 Task: Reply All to email with the signature Dale Allen with the subject 'Service upgrade' from softage.1@softage.net with the message 'Could you provide me with a status report on the project as of today?'
Action: Mouse moved to (882, 109)
Screenshot: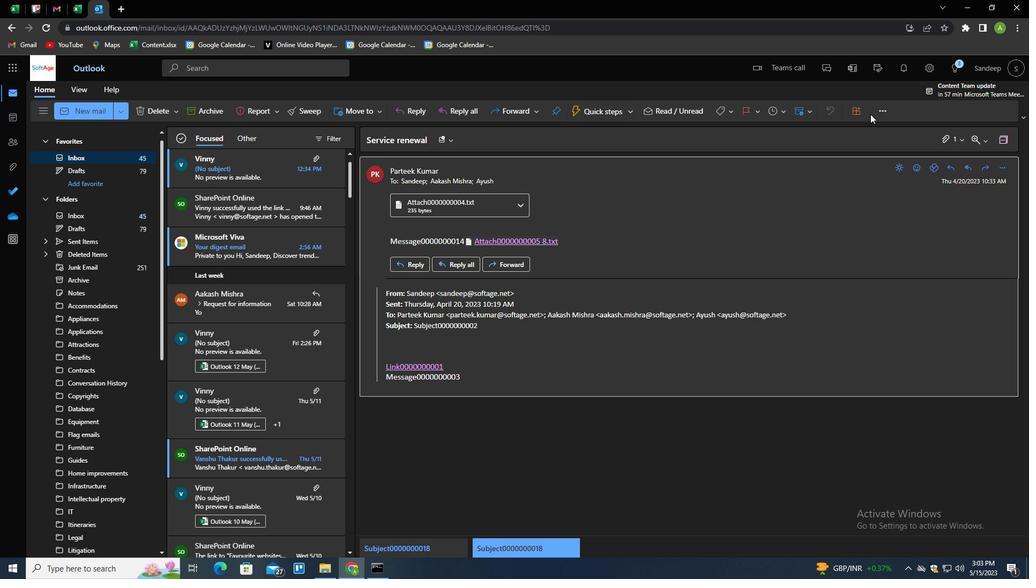 
Action: Mouse pressed left at (882, 109)
Screenshot: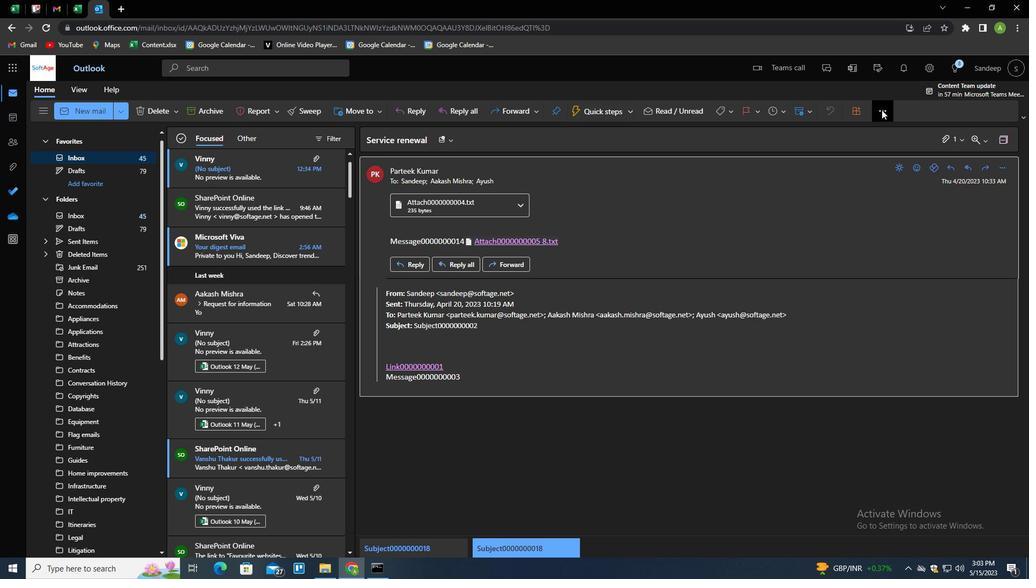 
Action: Mouse moved to (805, 136)
Screenshot: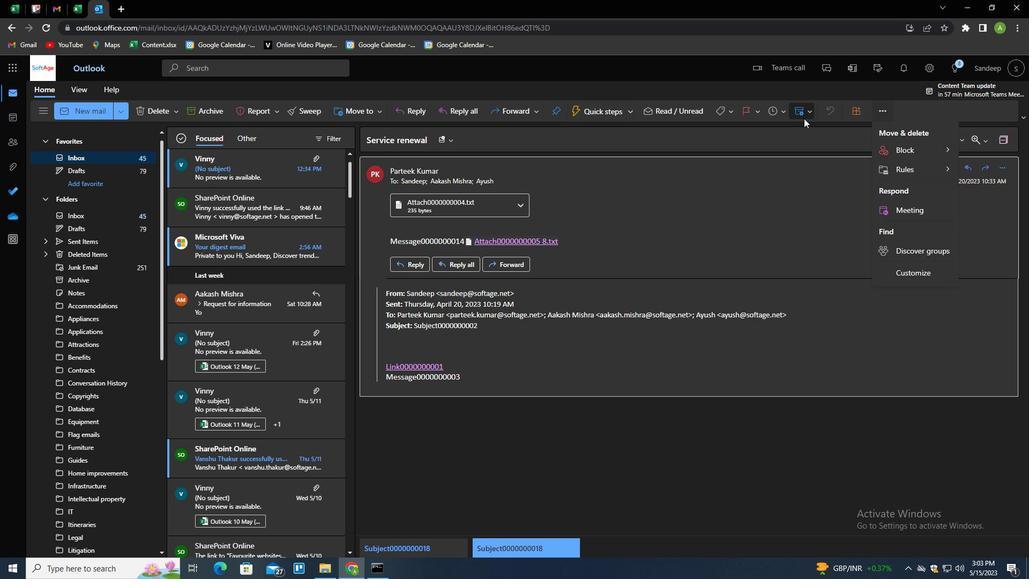 
Action: Mouse pressed left at (805, 136)
Screenshot: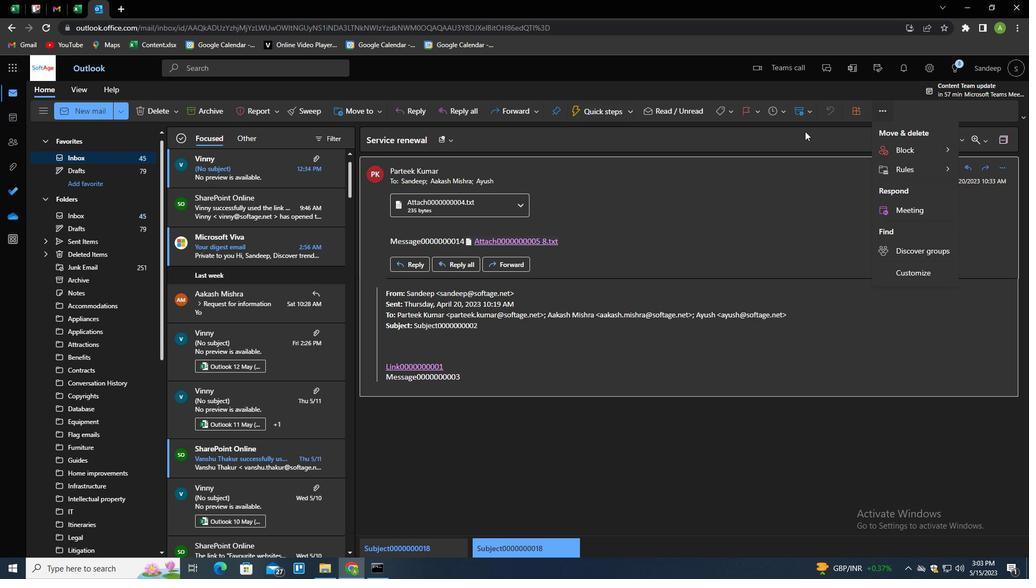 
Action: Mouse moved to (999, 170)
Screenshot: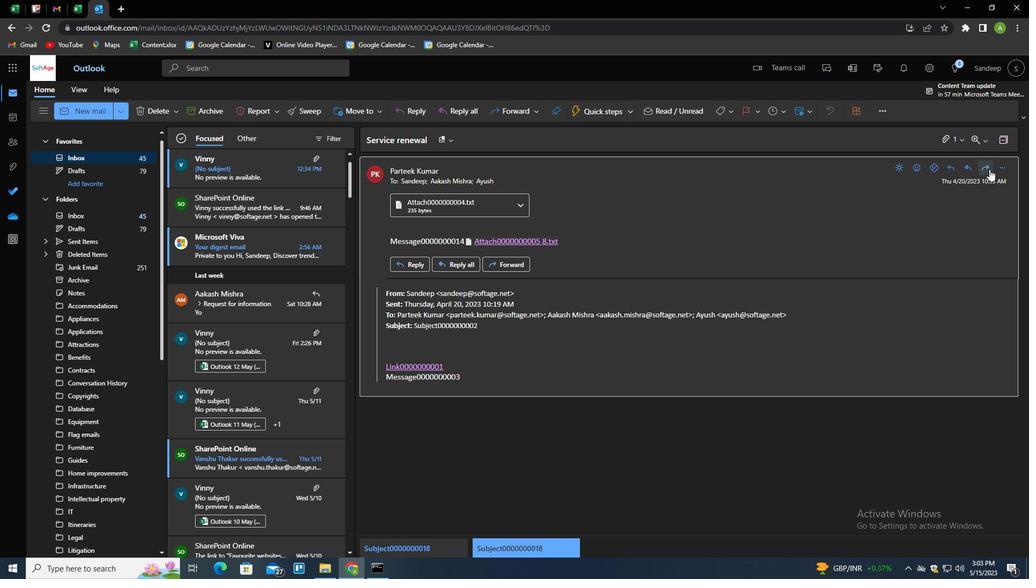
Action: Mouse pressed left at (999, 170)
Screenshot: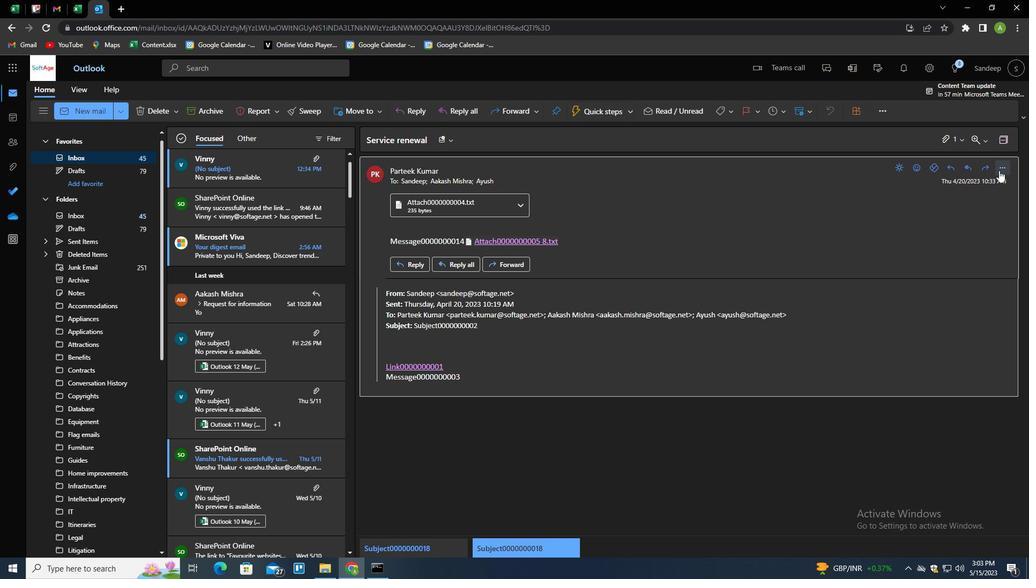 
Action: Mouse moved to (956, 202)
Screenshot: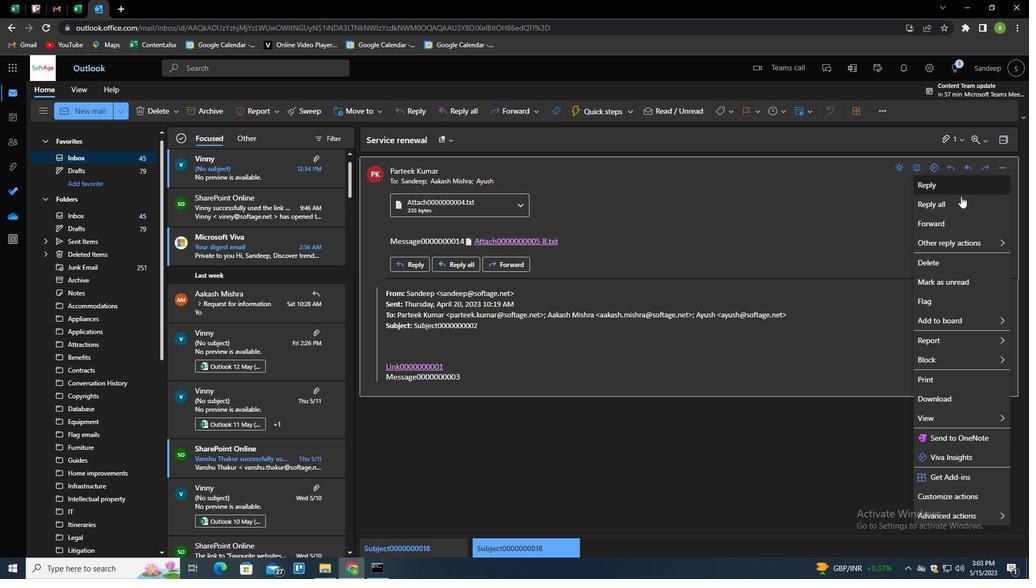 
Action: Mouse pressed left at (956, 202)
Screenshot: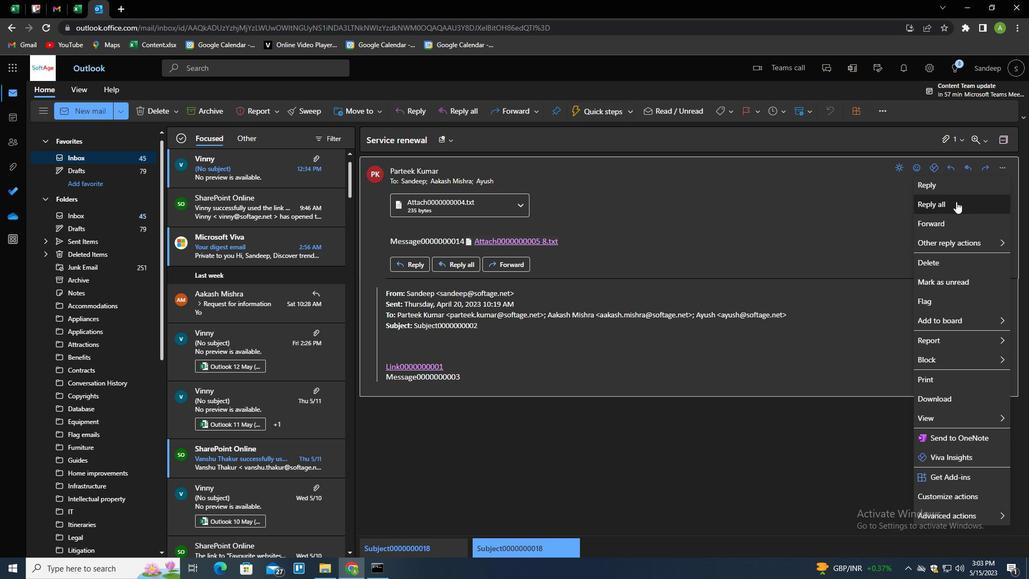 
Action: Mouse moved to (726, 106)
Screenshot: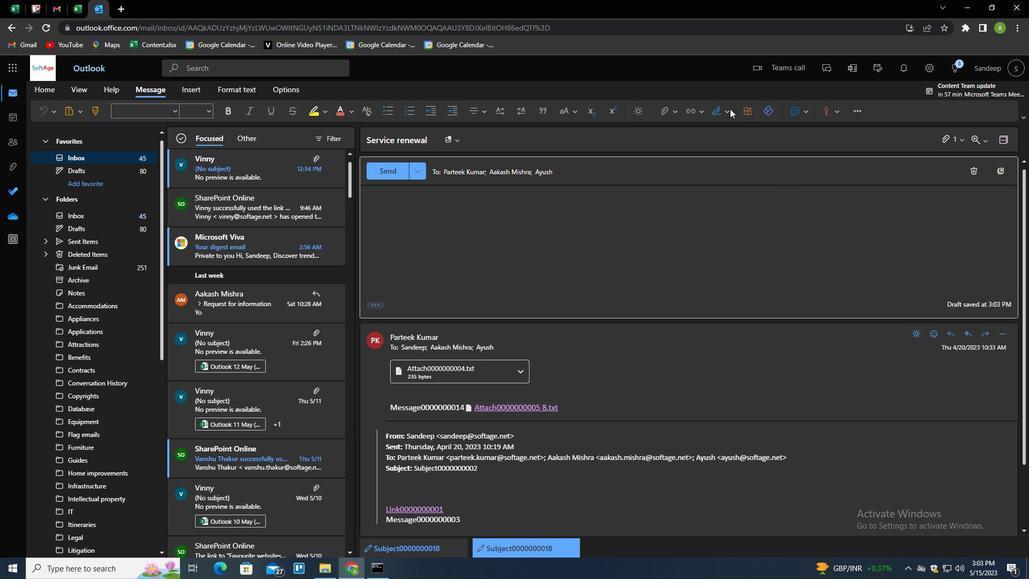 
Action: Mouse pressed left at (726, 106)
Screenshot: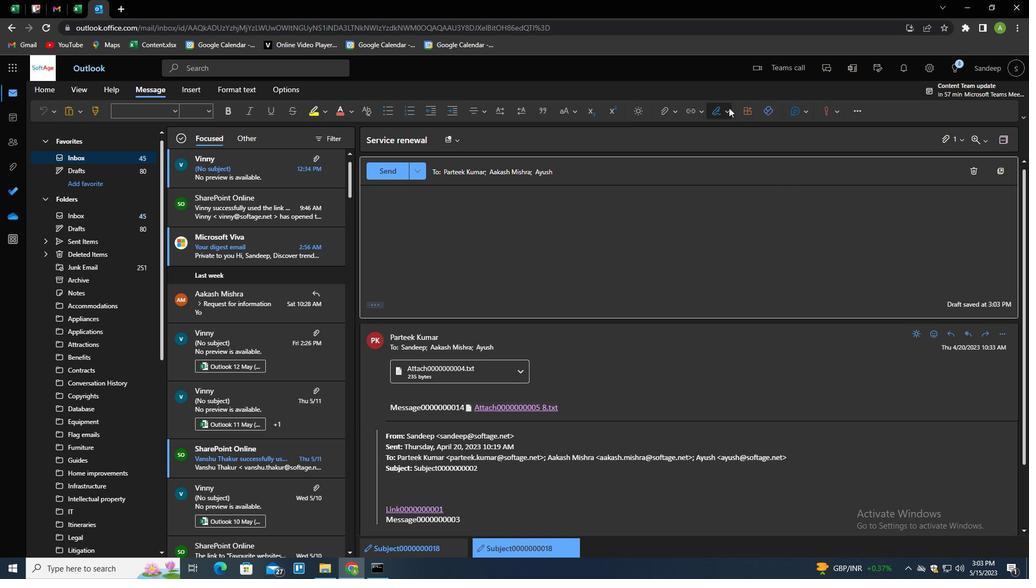 
Action: Mouse moved to (717, 151)
Screenshot: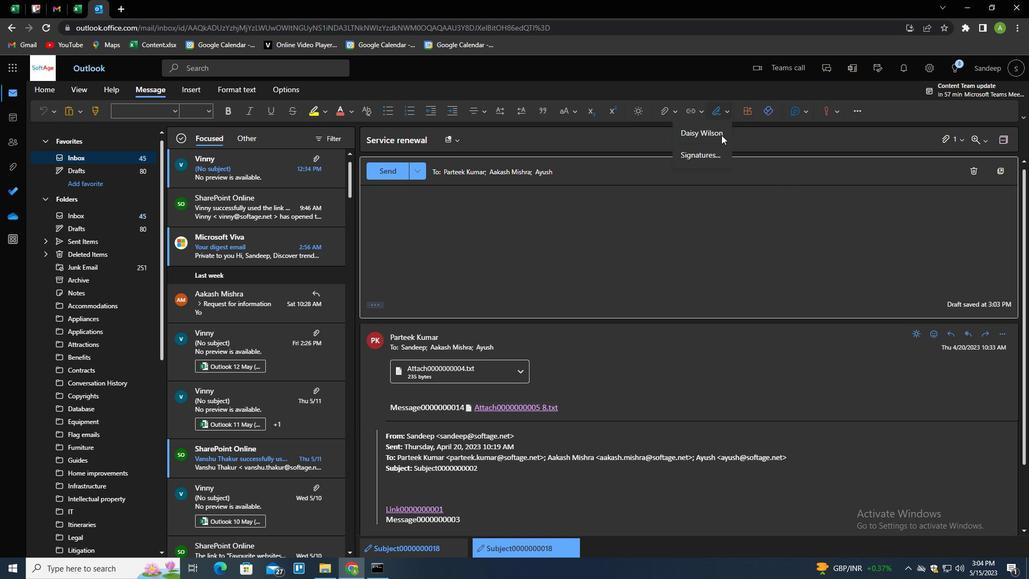 
Action: Mouse pressed left at (717, 151)
Screenshot: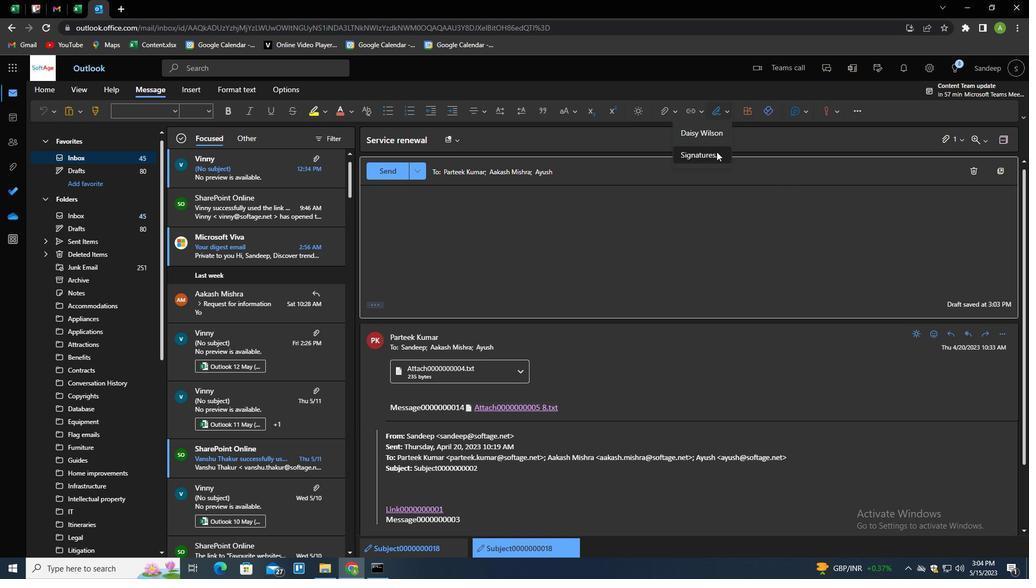 
Action: Mouse moved to (732, 195)
Screenshot: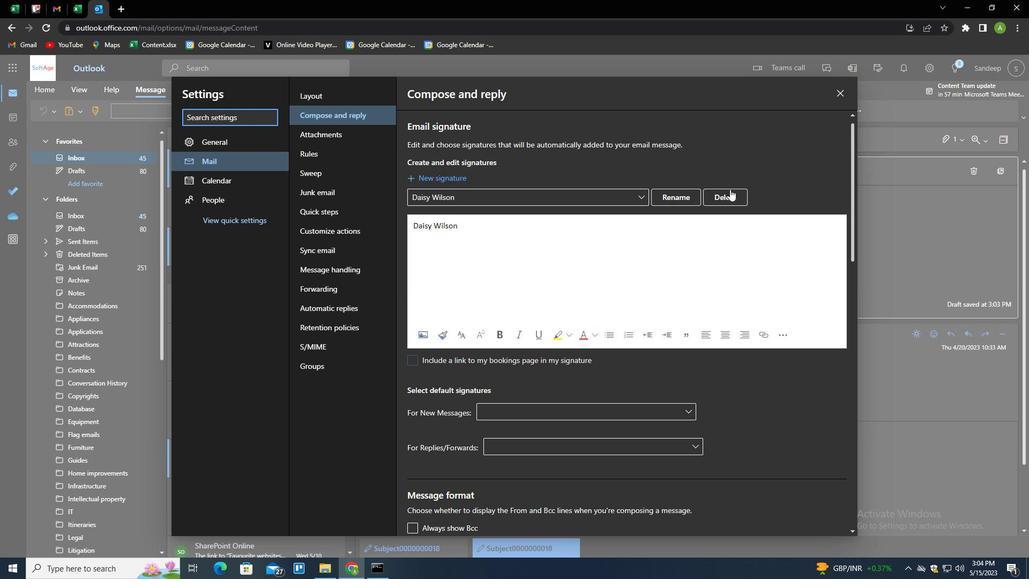 
Action: Mouse pressed left at (732, 195)
Screenshot: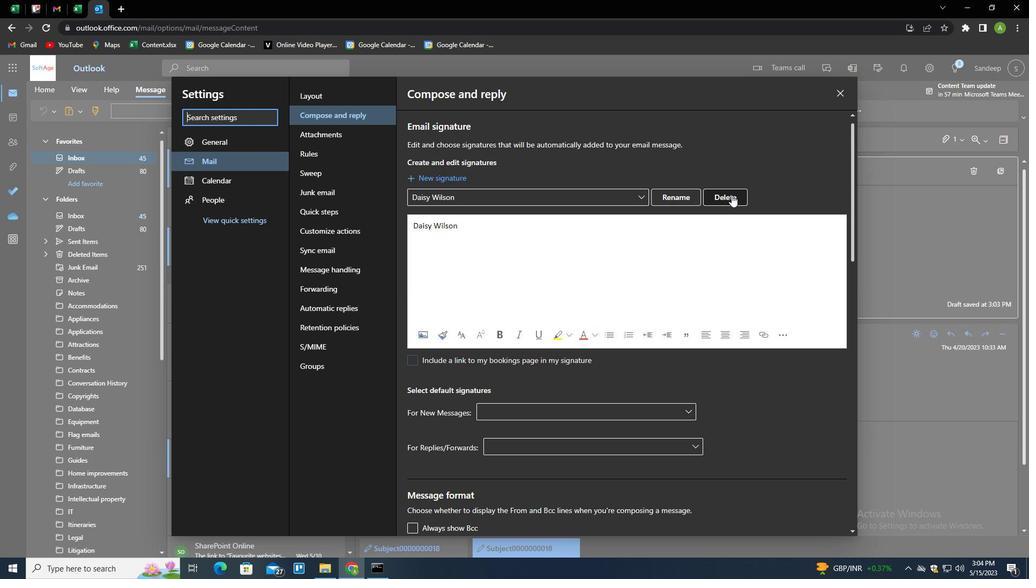 
Action: Mouse moved to (691, 199)
Screenshot: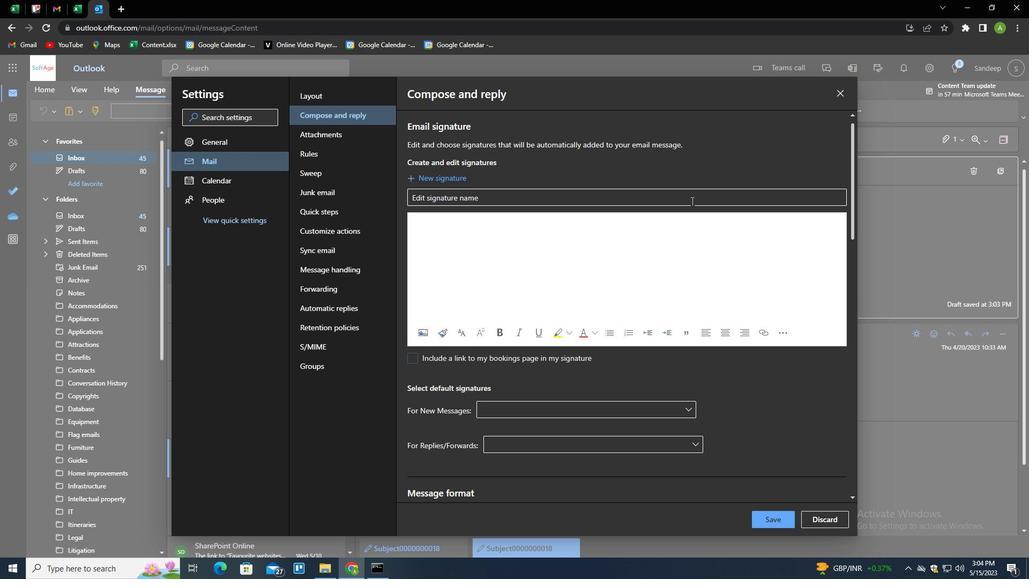 
Action: Mouse pressed left at (691, 199)
Screenshot: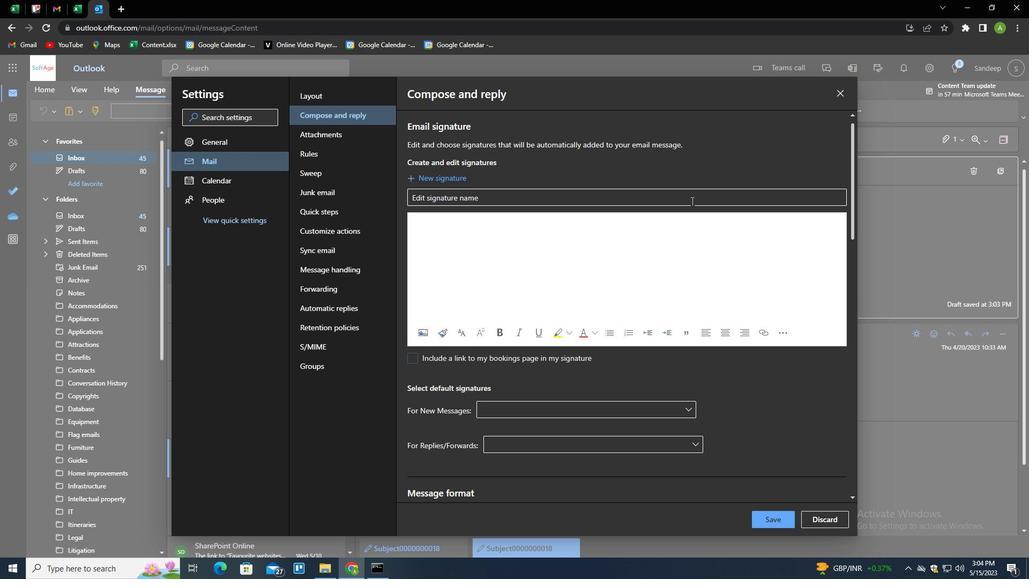 
Action: Mouse moved to (689, 196)
Screenshot: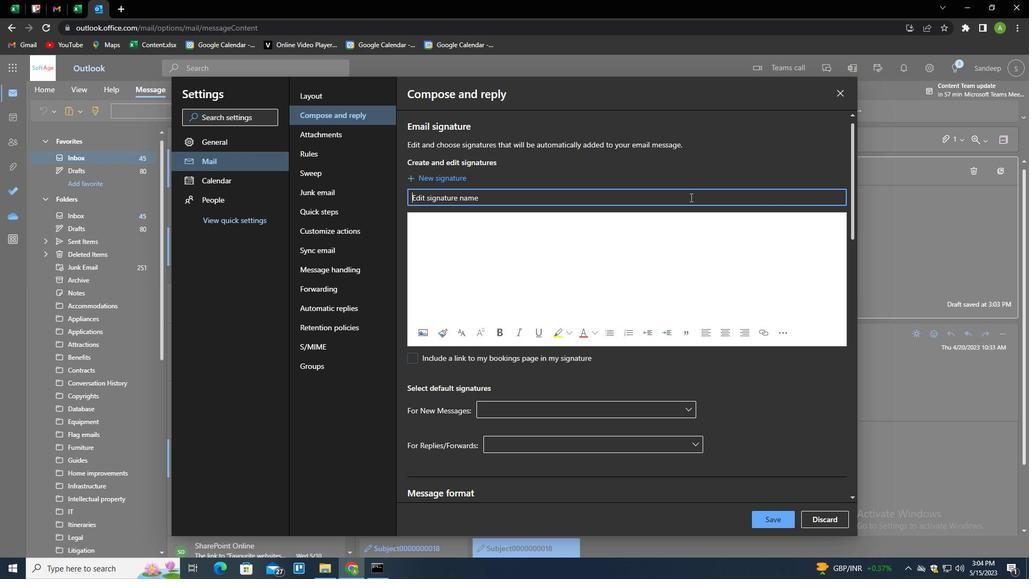 
Action: Key pressed <Key.shift>DALE<Key.space><Key.shift>ALLEN<Key.tab><Key.shift>DALE<Key.space><Key.shift>ALLEN
Screenshot: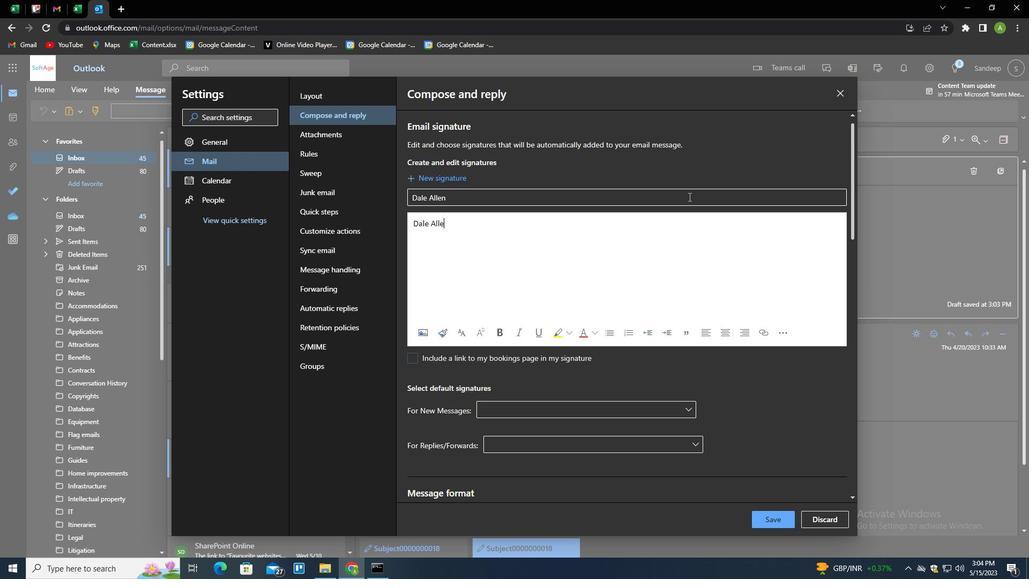 
Action: Mouse moved to (772, 515)
Screenshot: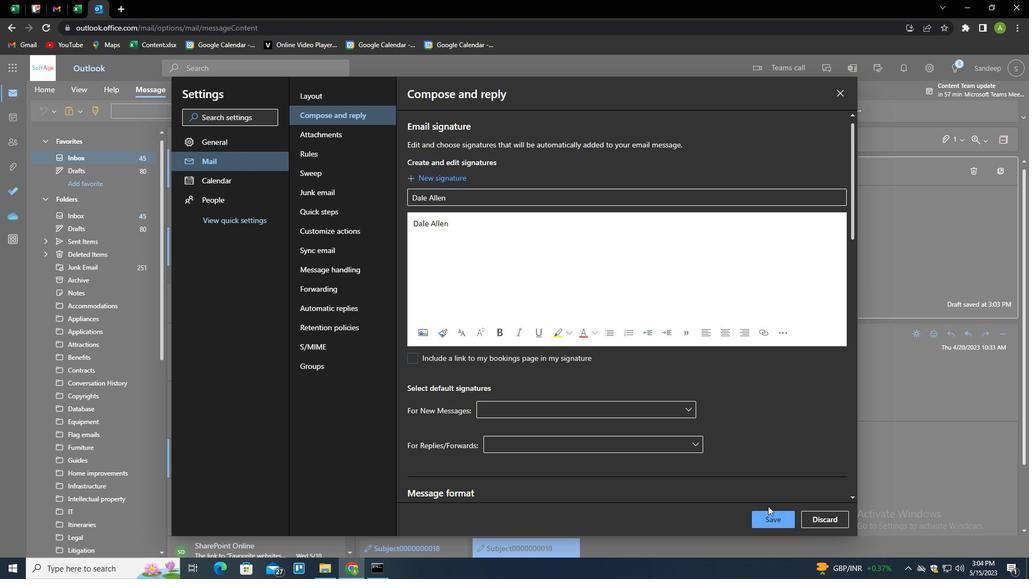 
Action: Mouse pressed left at (772, 515)
Screenshot: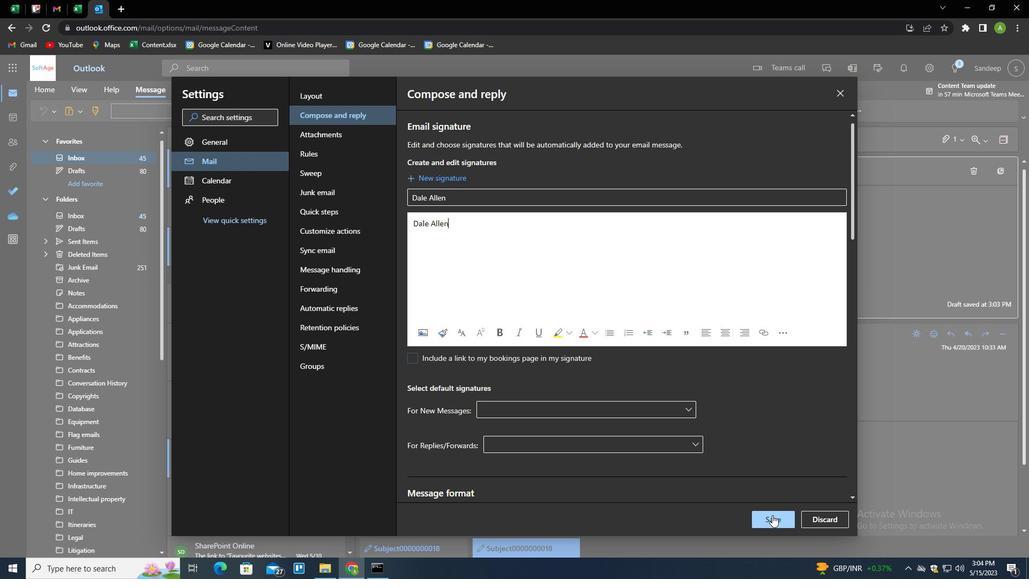 
Action: Mouse moved to (894, 271)
Screenshot: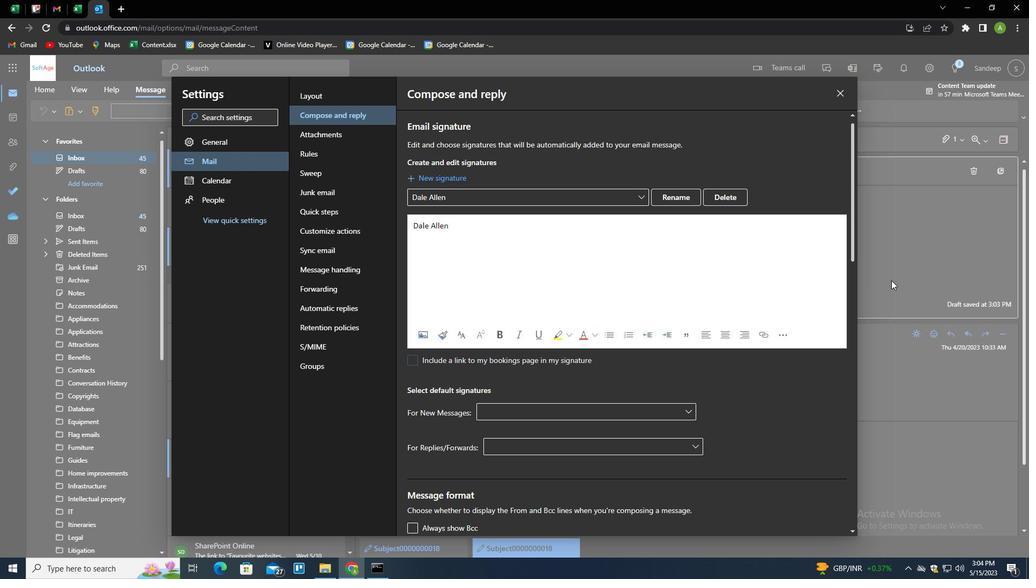 
Action: Mouse pressed left at (894, 271)
Screenshot: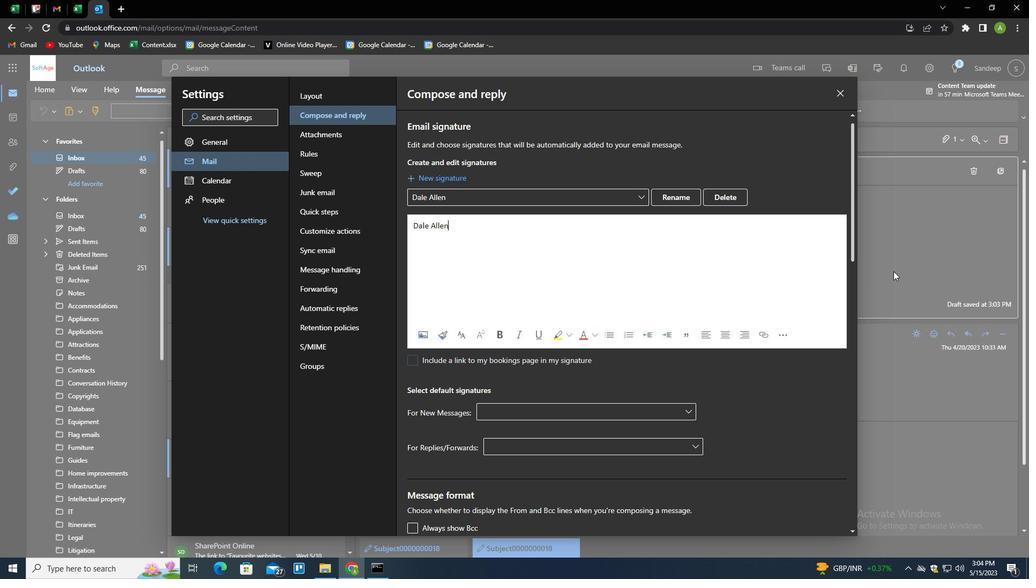 
Action: Mouse moved to (375, 307)
Screenshot: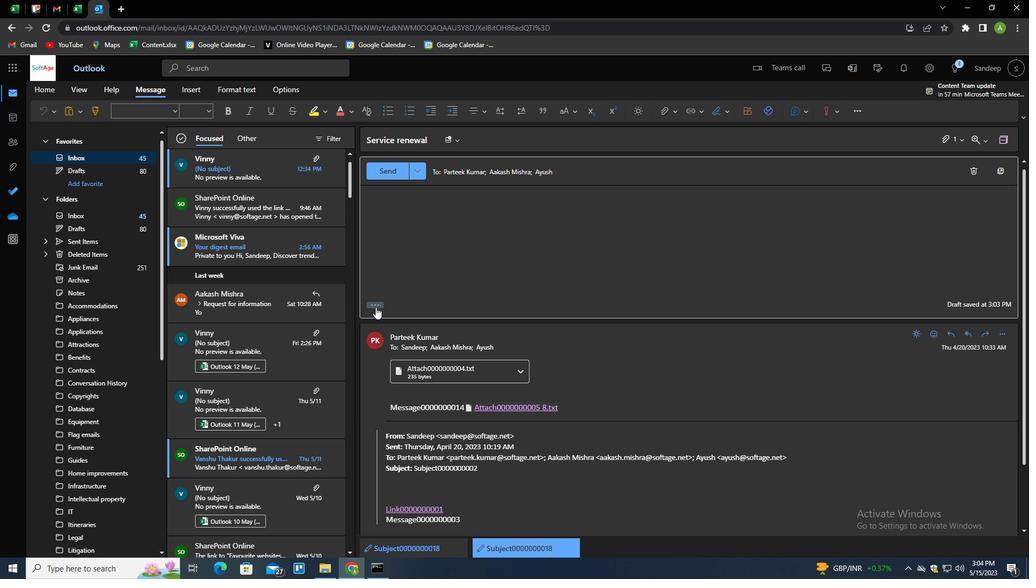 
Action: Mouse pressed left at (375, 307)
Screenshot: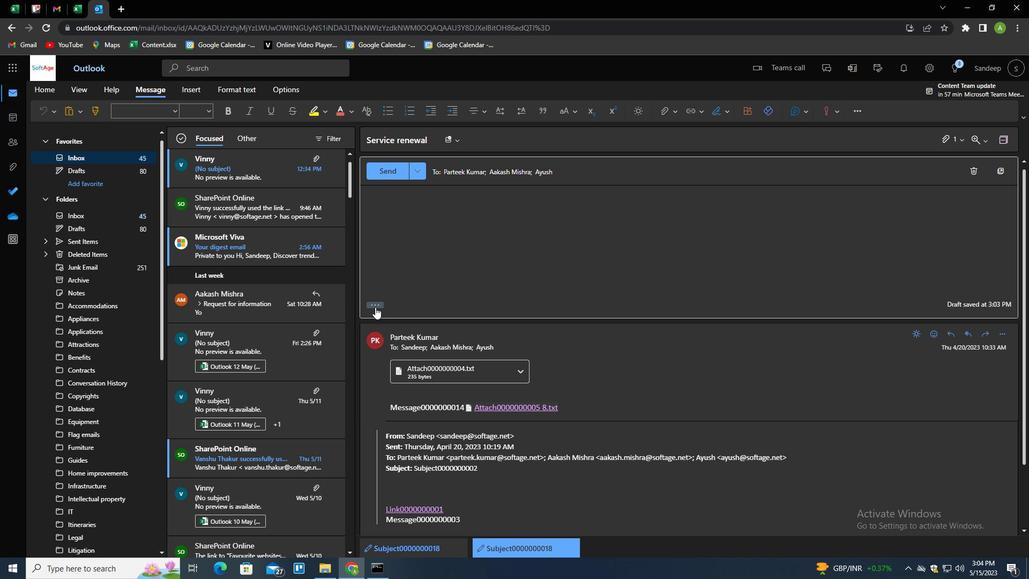 
Action: Mouse moved to (718, 111)
Screenshot: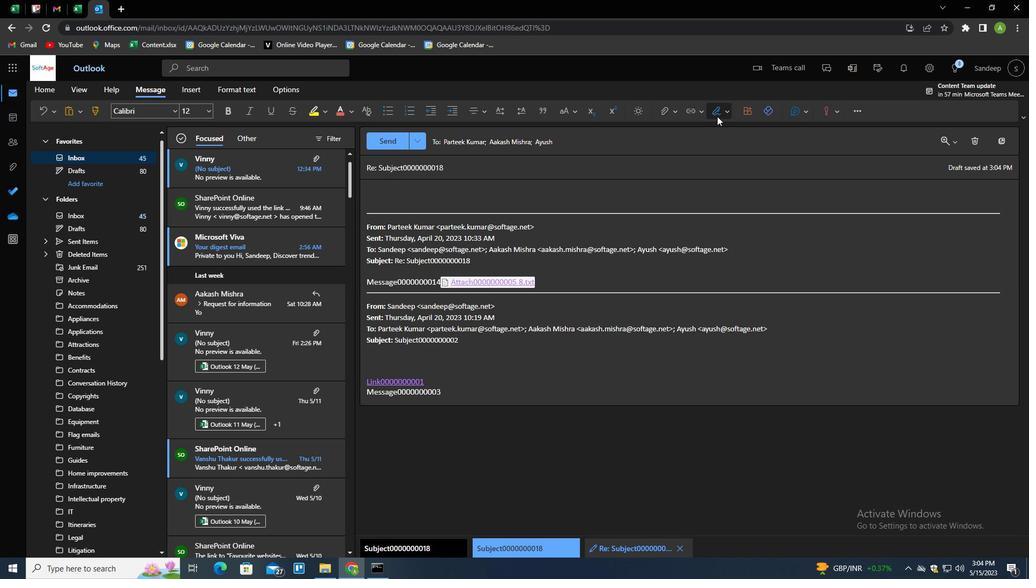 
Action: Mouse pressed left at (718, 111)
Screenshot: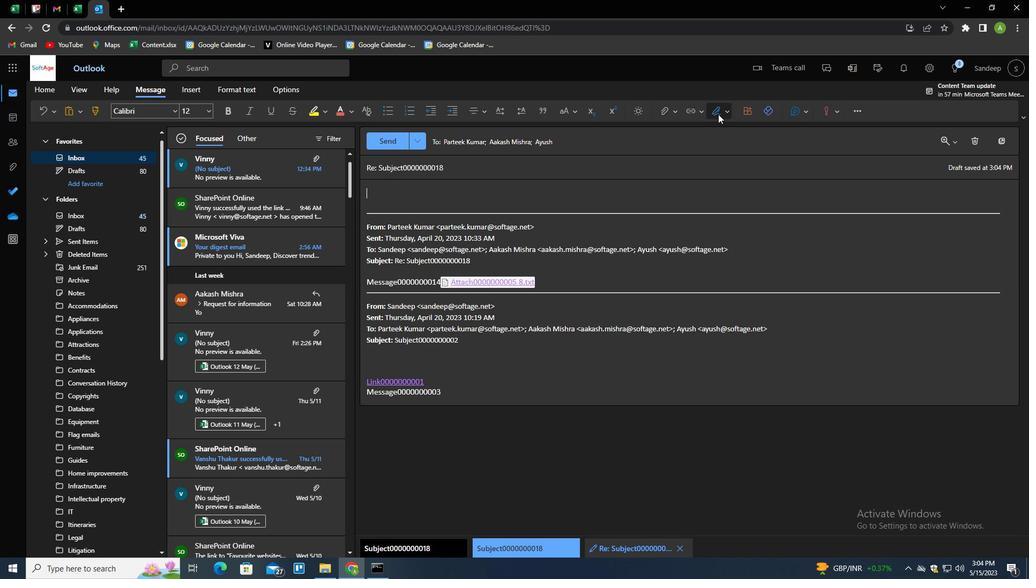 
Action: Mouse moved to (709, 130)
Screenshot: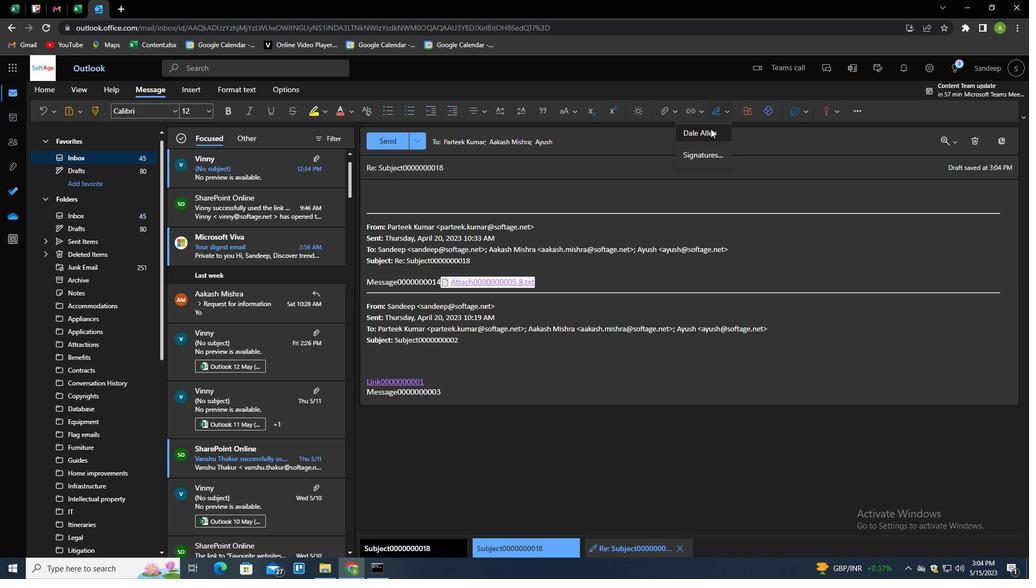 
Action: Mouse pressed left at (709, 130)
Screenshot: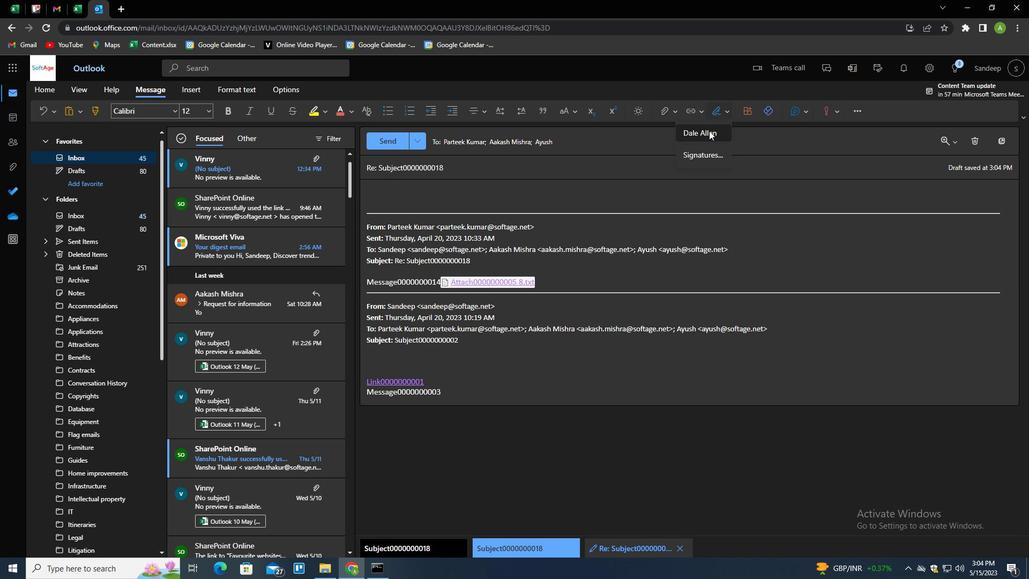 
Action: Mouse moved to (387, 169)
Screenshot: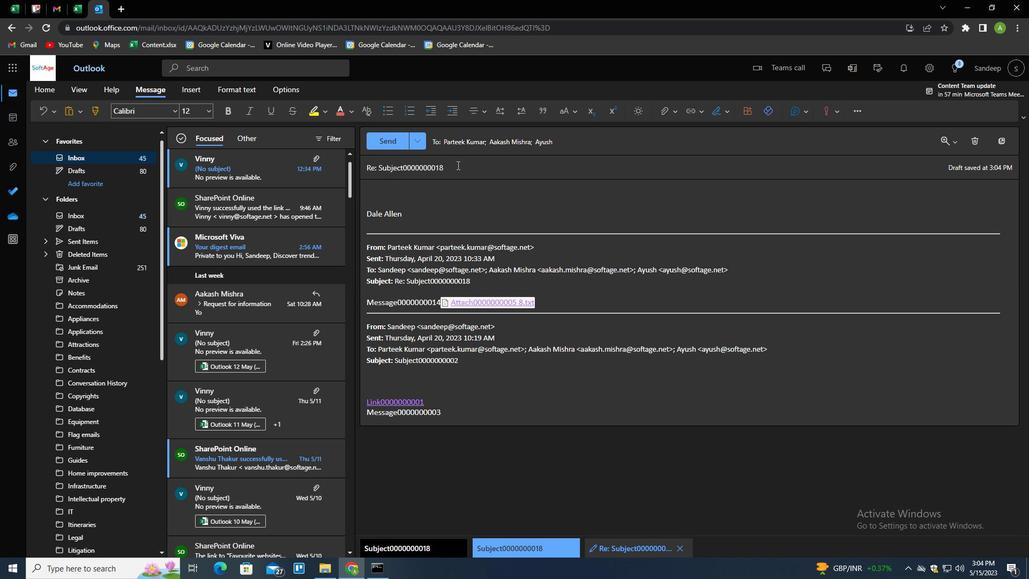 
Action: Mouse pressed left at (387, 169)
Screenshot: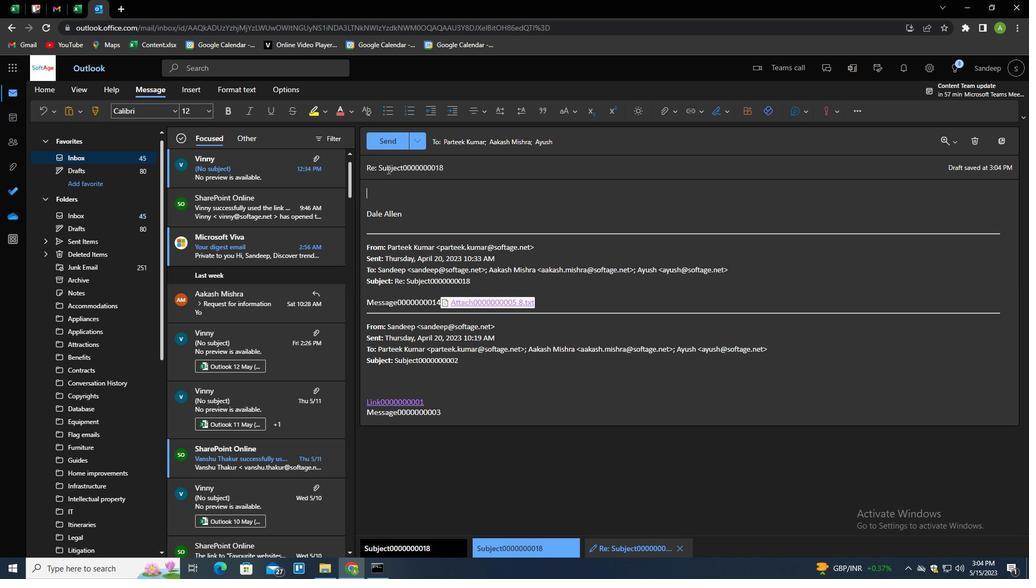 
Action: Mouse pressed left at (387, 169)
Screenshot: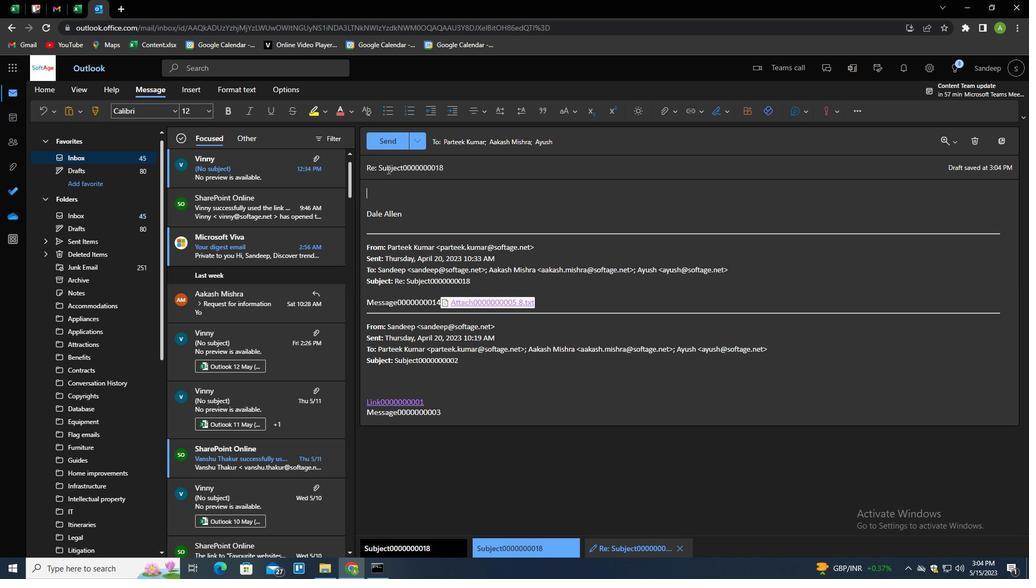 
Action: Mouse pressed left at (387, 169)
Screenshot: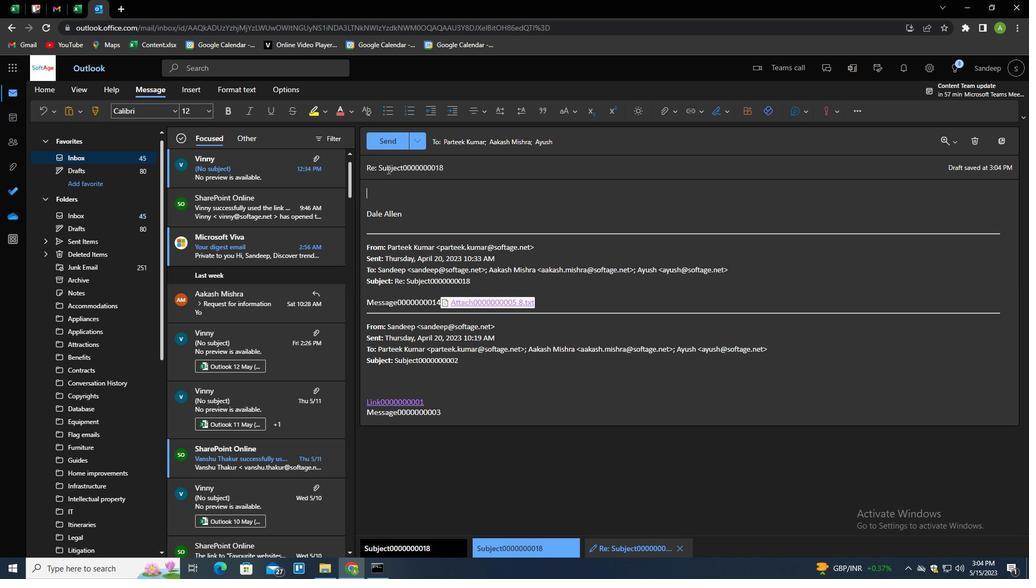 
Action: Key pressed <Key.shift><Key.shift><Key.shift><Key.shift><Key.shift><Key.shift><Key.shift><Key.shift><Key.shift><Key.shift><Key.shift><Key.shift><Key.shift><Key.shift><Key.shift><Key.shift><Key.shift><Key.shift><Key.shift><Key.shift><Key.shift><Key.shift><Key.shift><Key.shift><Key.shift><Key.shift>SERVICE<Key.space>UPD<Key.backspace>GRADE<Key.tab><Key.shift>COULD<Key.space>YOU<Key.space>PROVIDE<Key.space>ME<Key.space>WITH<Key.space>A<Key.space>STATUS<Key.space>REPORT<Key.space>ON<Key.space>THE<Key.space>PROJECT<Key.space>AS<Key.space>OF<Key.space>TODAY<Key.shift>?
Screenshot: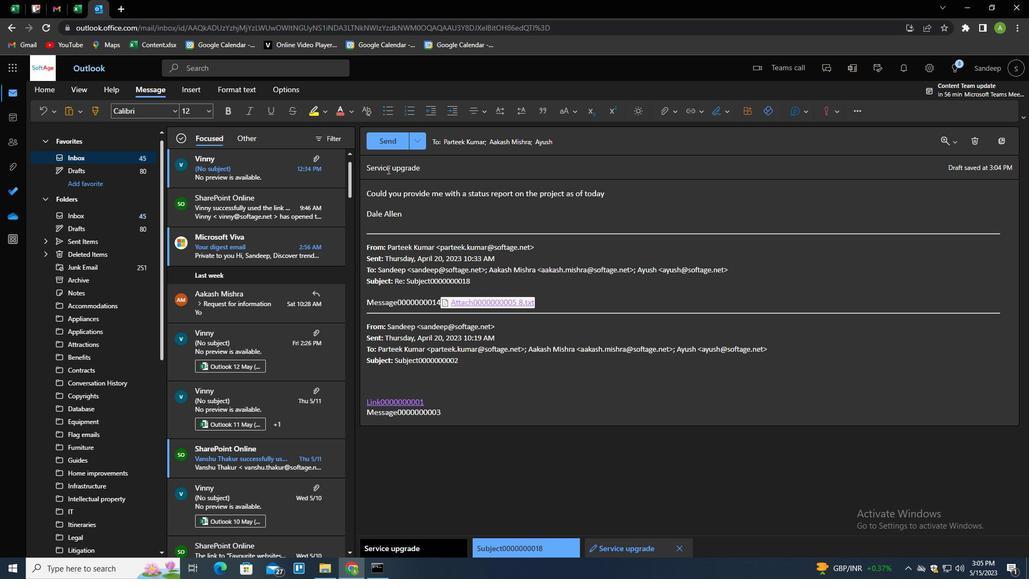 
Action: Mouse moved to (386, 144)
Screenshot: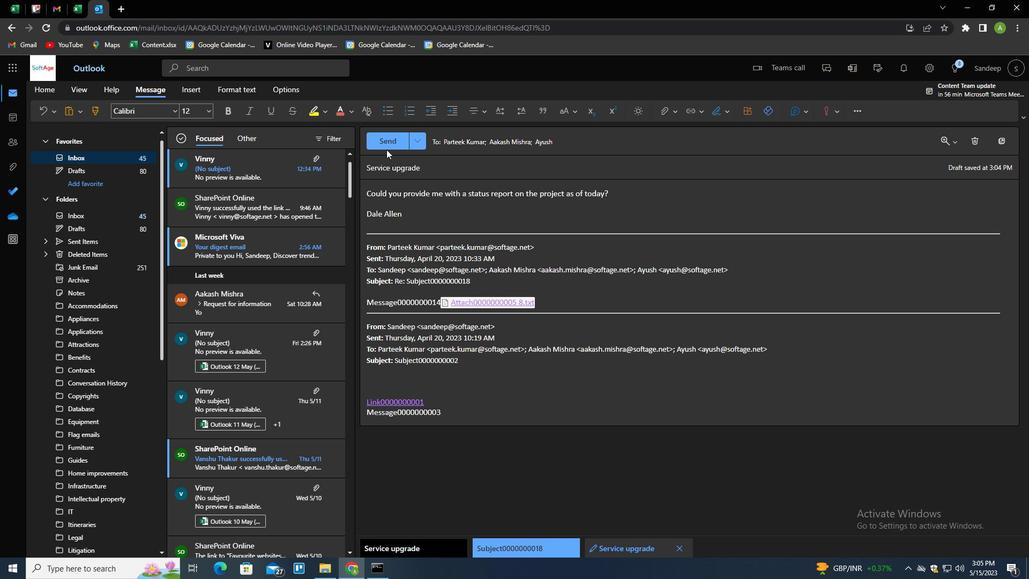 
Action: Mouse pressed left at (386, 144)
Screenshot: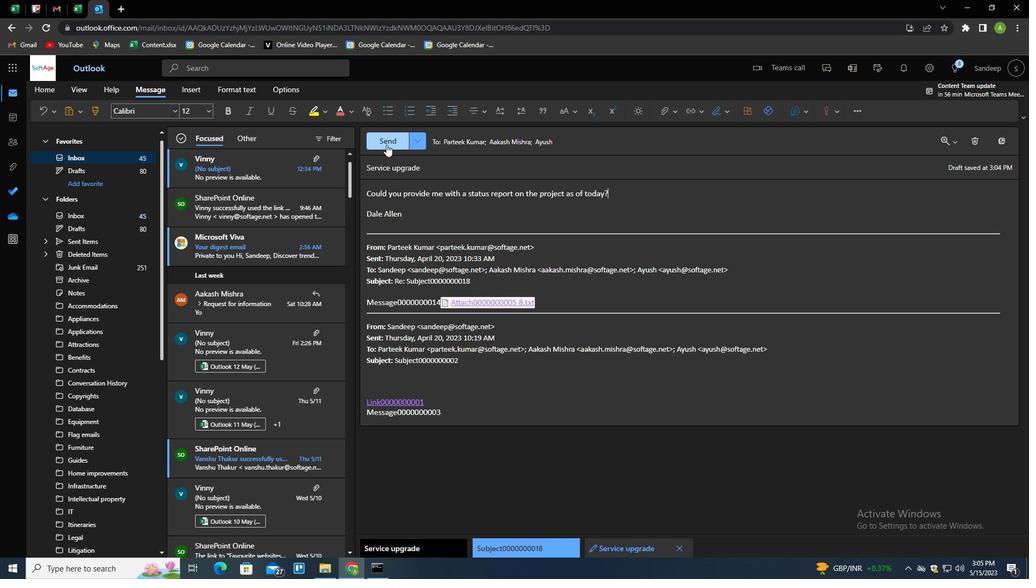 
Action: Mouse moved to (608, 242)
Screenshot: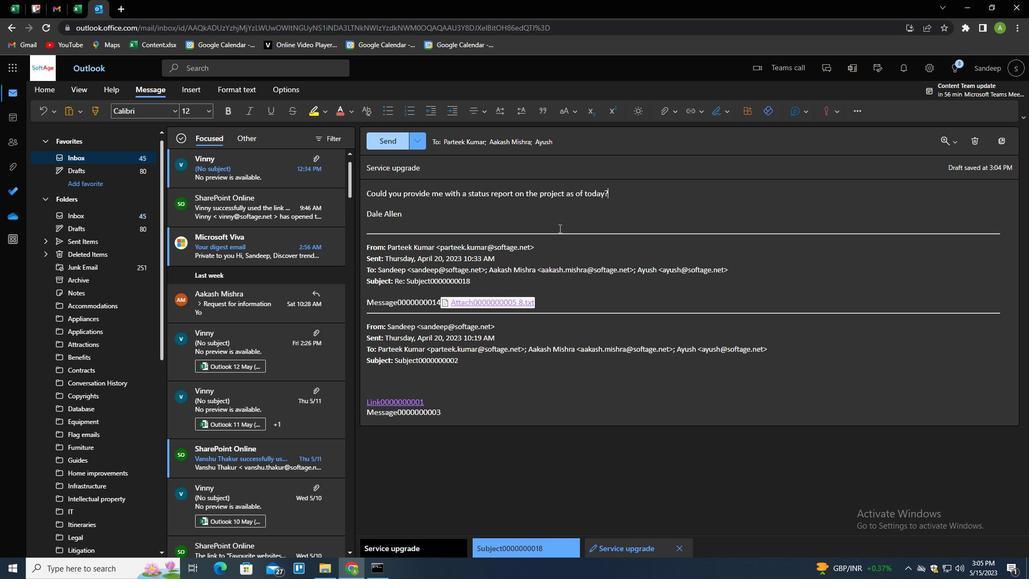 
